 Task: Add Jam as a username in instant messaging.
Action: Mouse moved to (654, 62)
Screenshot: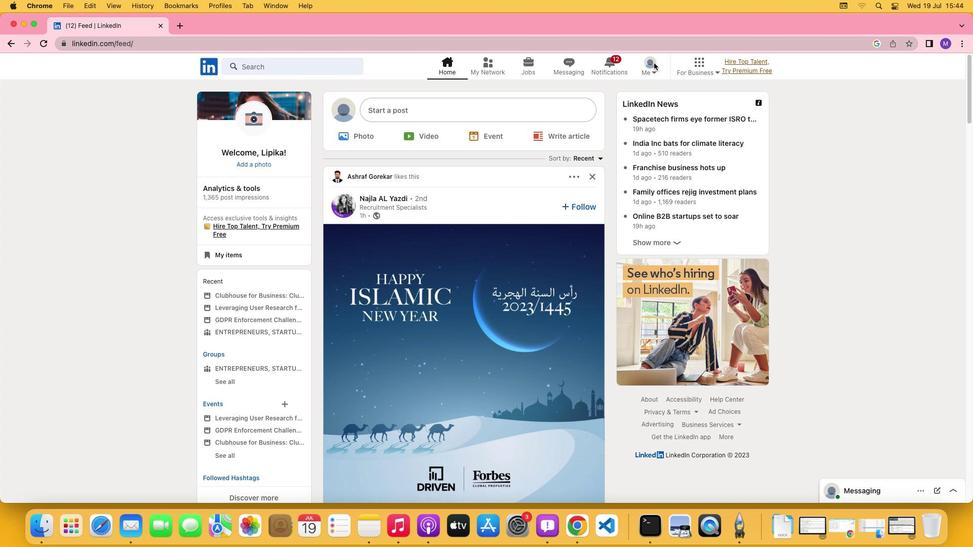 
Action: Mouse pressed left at (654, 62)
Screenshot: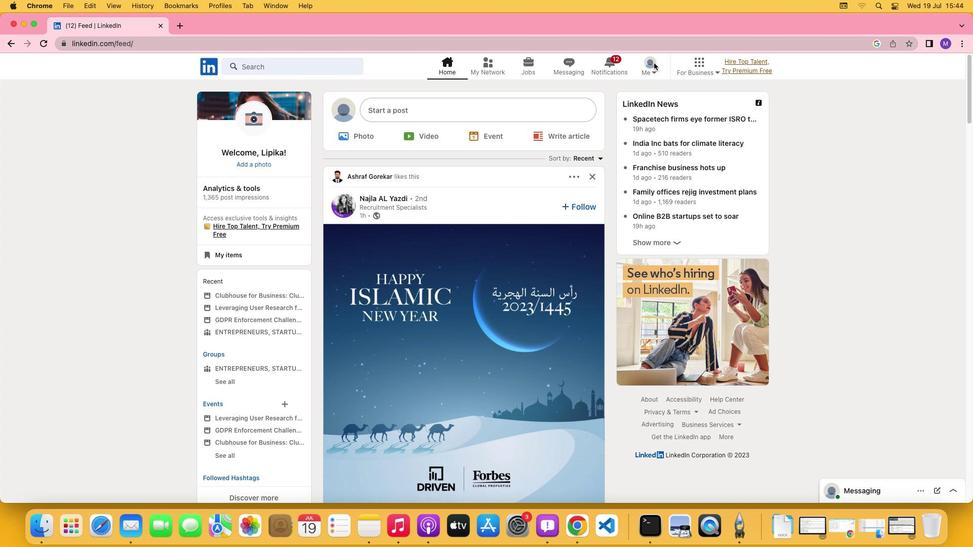 
Action: Mouse moved to (654, 70)
Screenshot: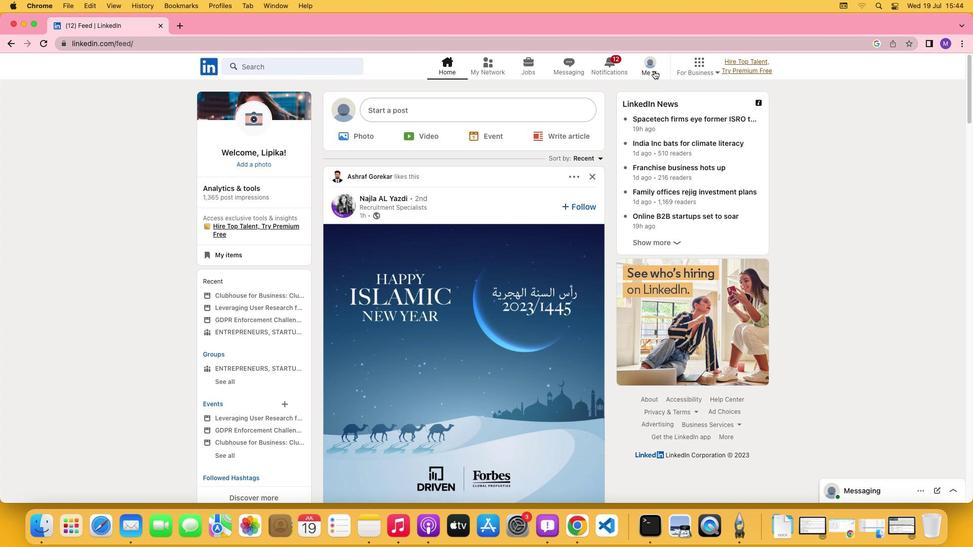 
Action: Mouse pressed left at (654, 70)
Screenshot: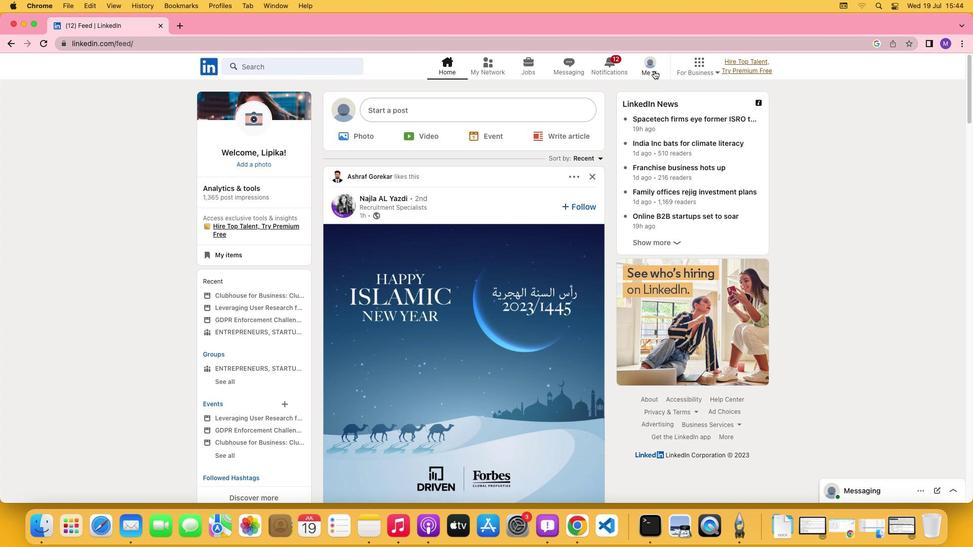 
Action: Mouse moved to (640, 124)
Screenshot: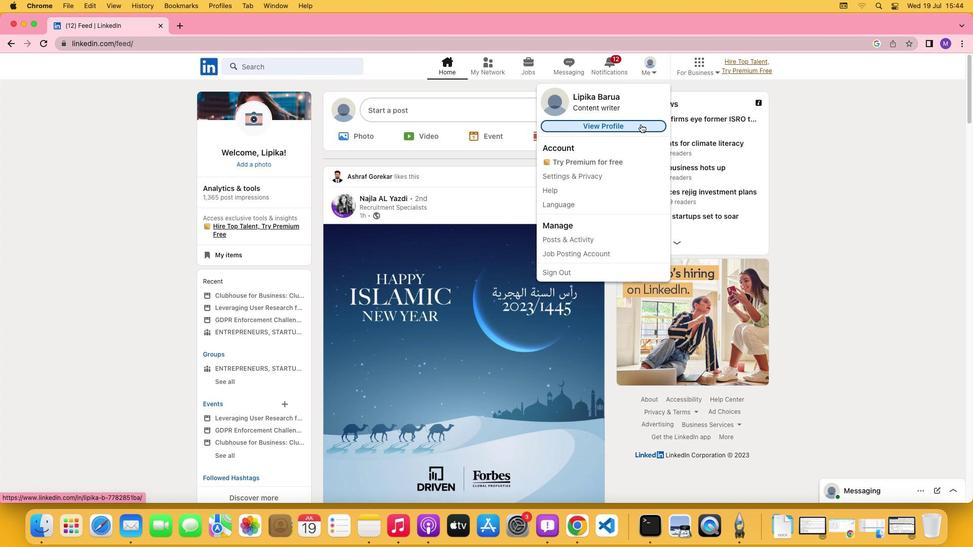 
Action: Mouse pressed left at (640, 124)
Screenshot: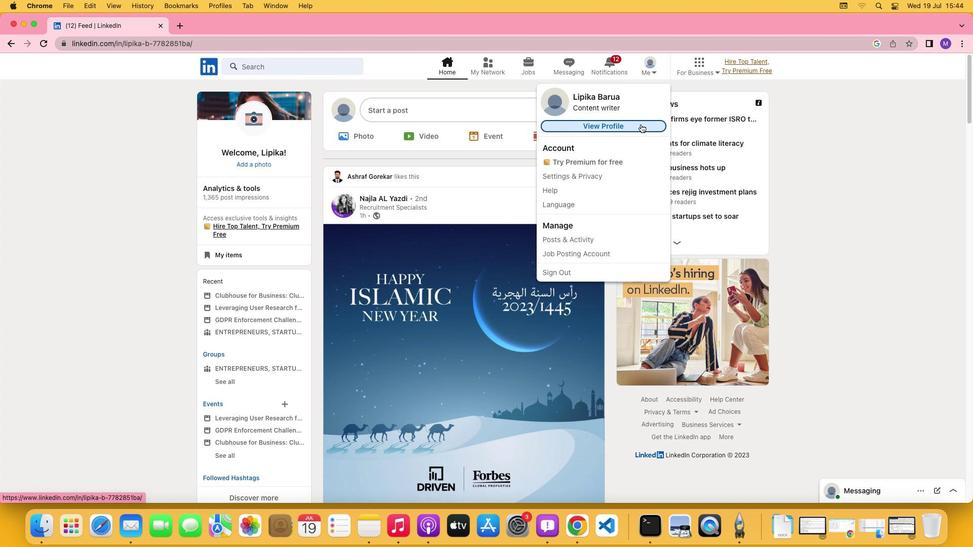 
Action: Mouse moved to (323, 329)
Screenshot: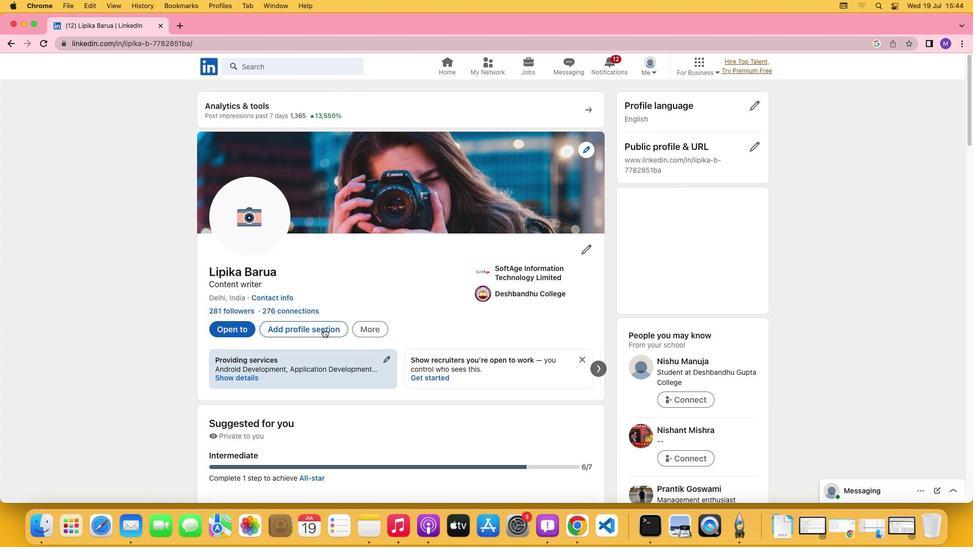 
Action: Mouse pressed left at (323, 329)
Screenshot: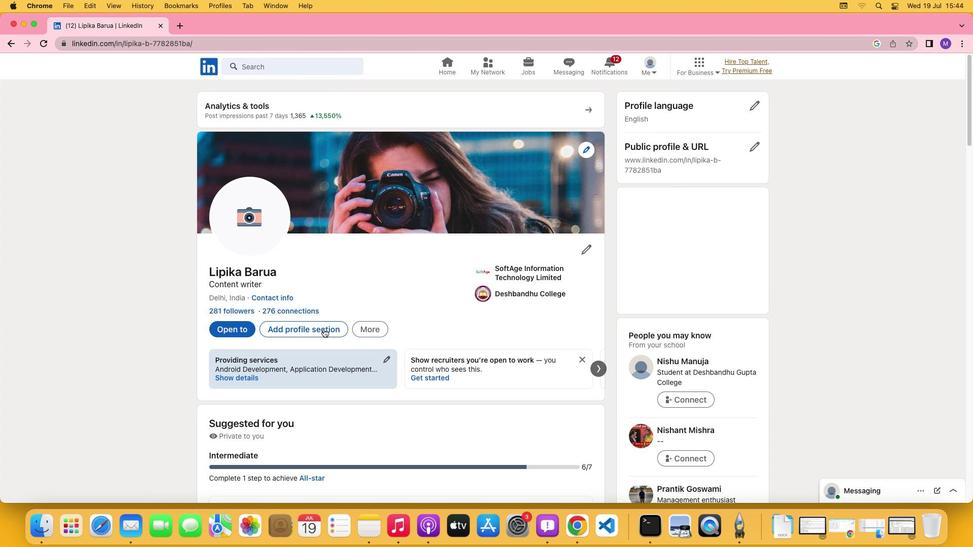 
Action: Mouse moved to (381, 304)
Screenshot: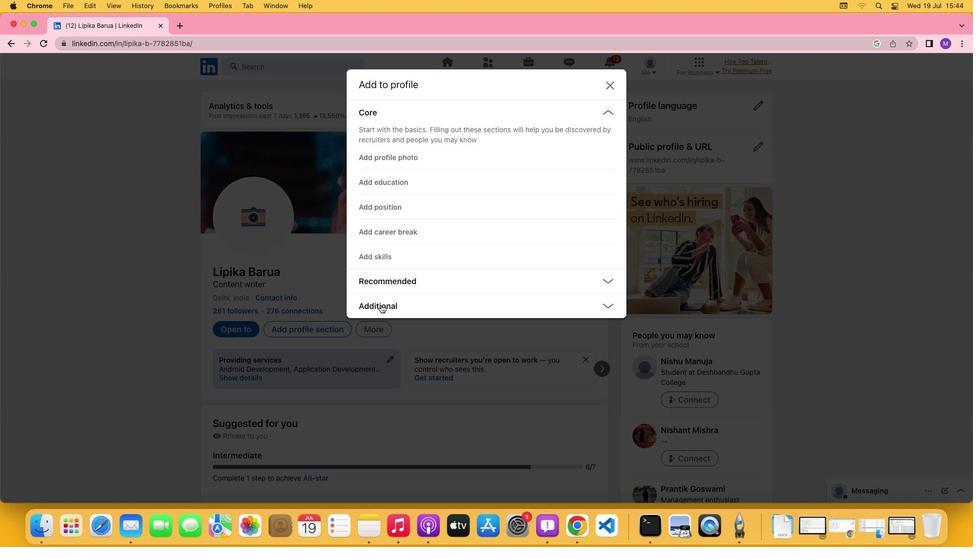 
Action: Mouse pressed left at (381, 304)
Screenshot: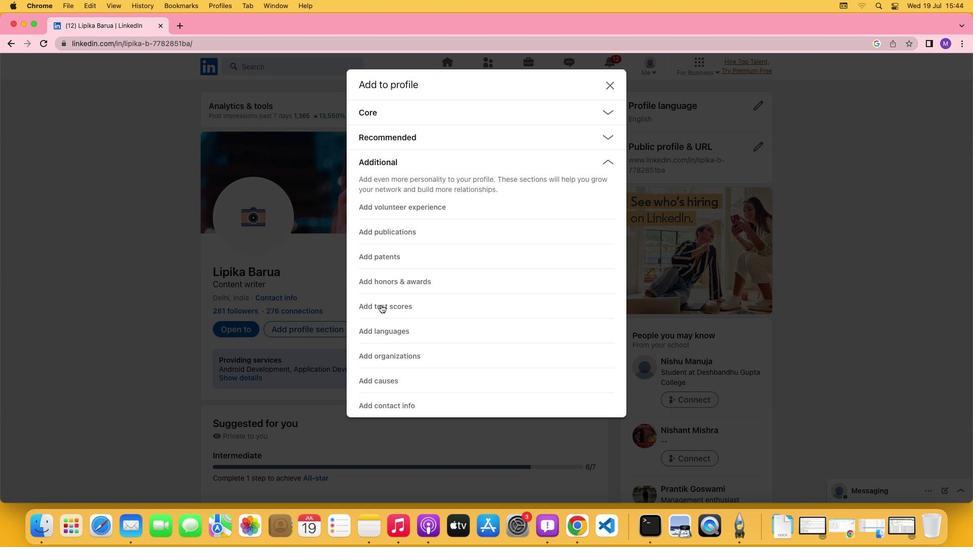 
Action: Mouse moved to (381, 407)
Screenshot: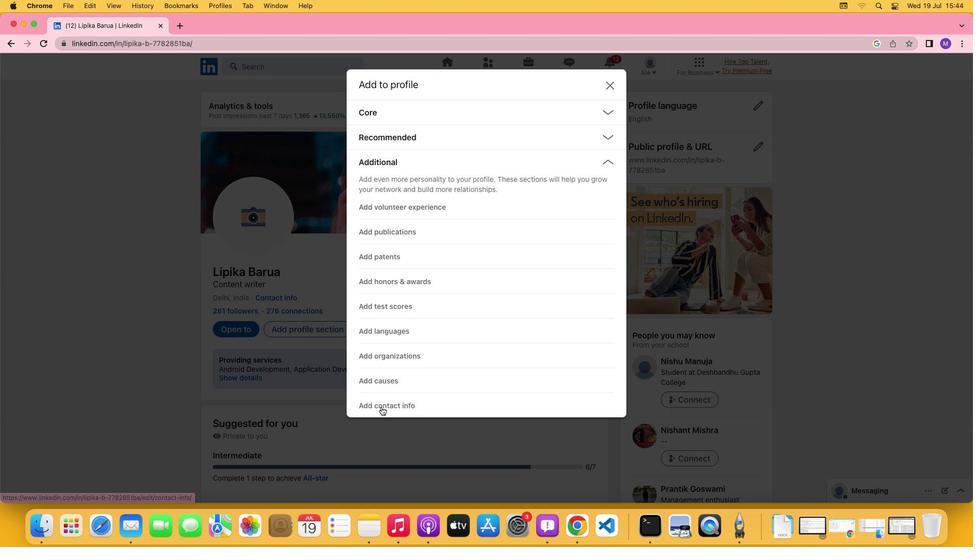 
Action: Mouse pressed left at (381, 407)
Screenshot: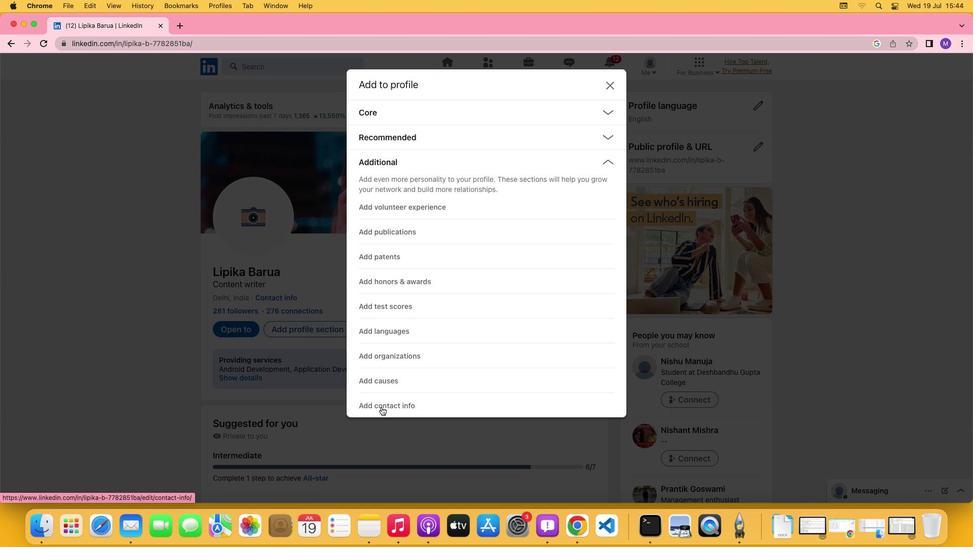 
Action: Mouse moved to (425, 344)
Screenshot: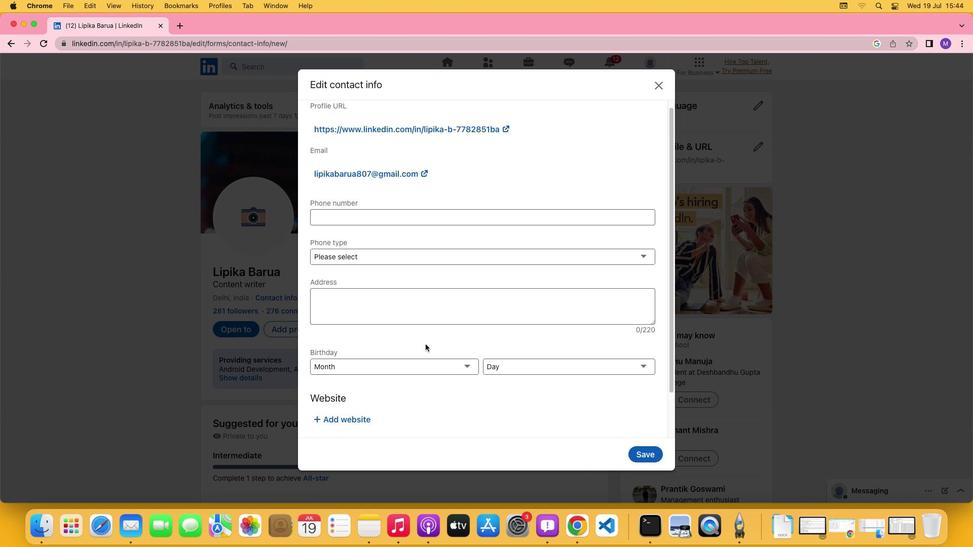 
Action: Mouse scrolled (425, 344) with delta (0, 0)
Screenshot: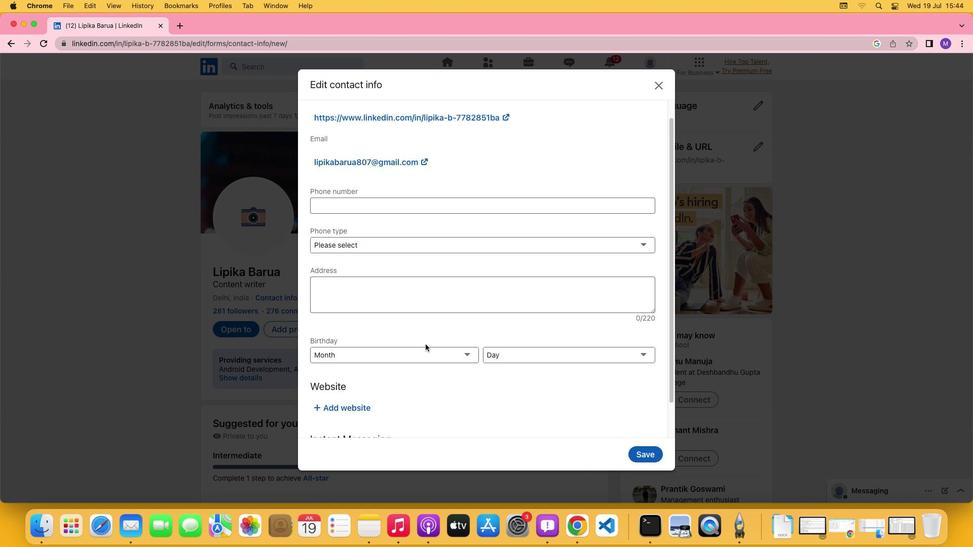 
Action: Mouse scrolled (425, 344) with delta (0, 0)
Screenshot: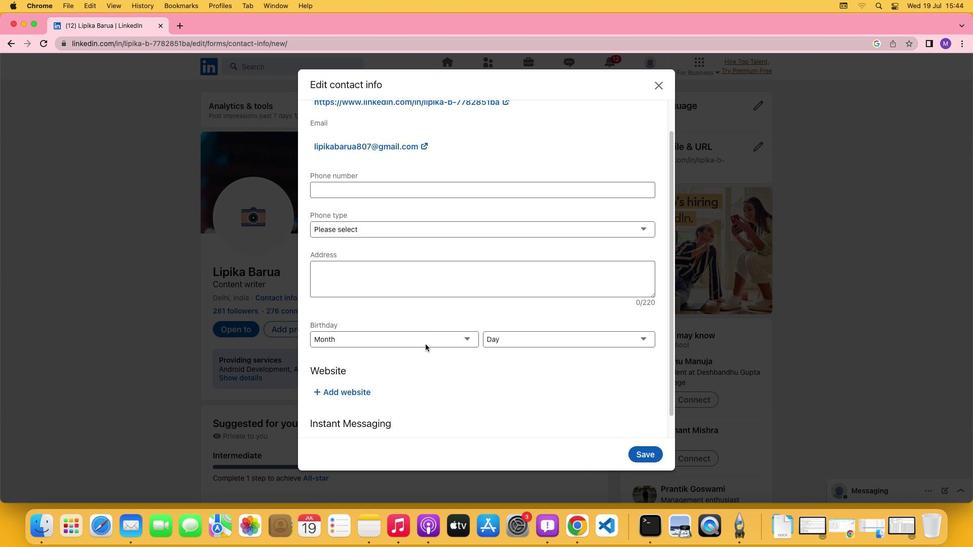 
Action: Mouse scrolled (425, 344) with delta (0, -1)
Screenshot: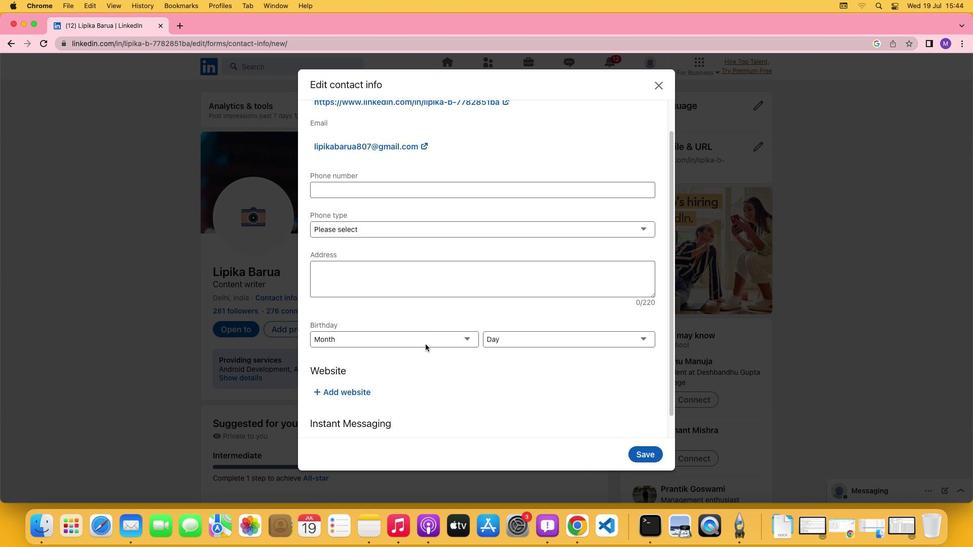 
Action: Mouse scrolled (425, 344) with delta (0, -2)
Screenshot: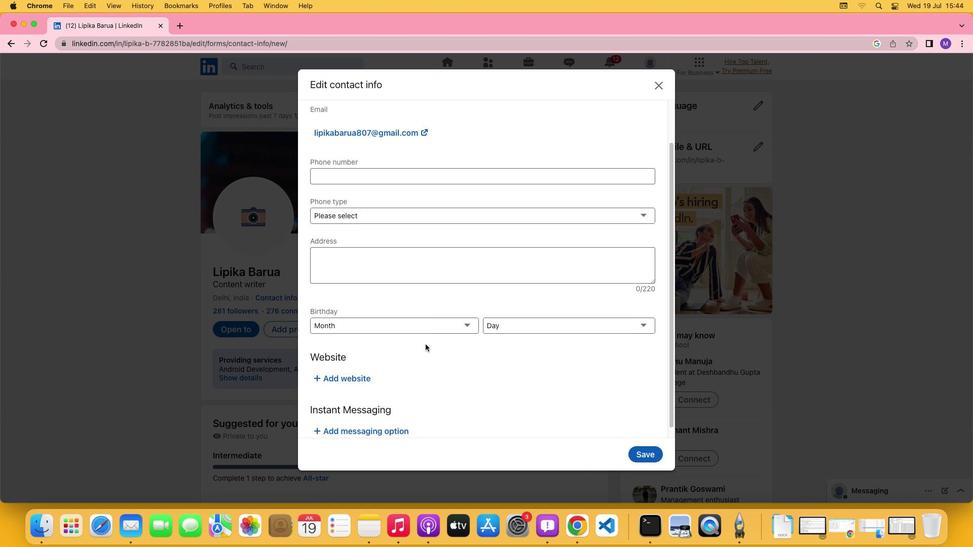 
Action: Mouse scrolled (425, 344) with delta (0, -2)
Screenshot: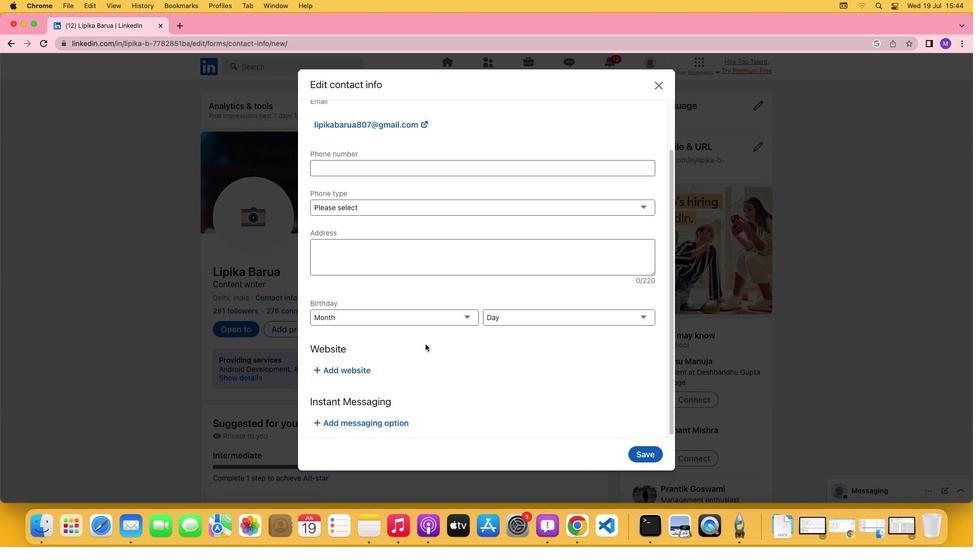 
Action: Mouse moved to (377, 421)
Screenshot: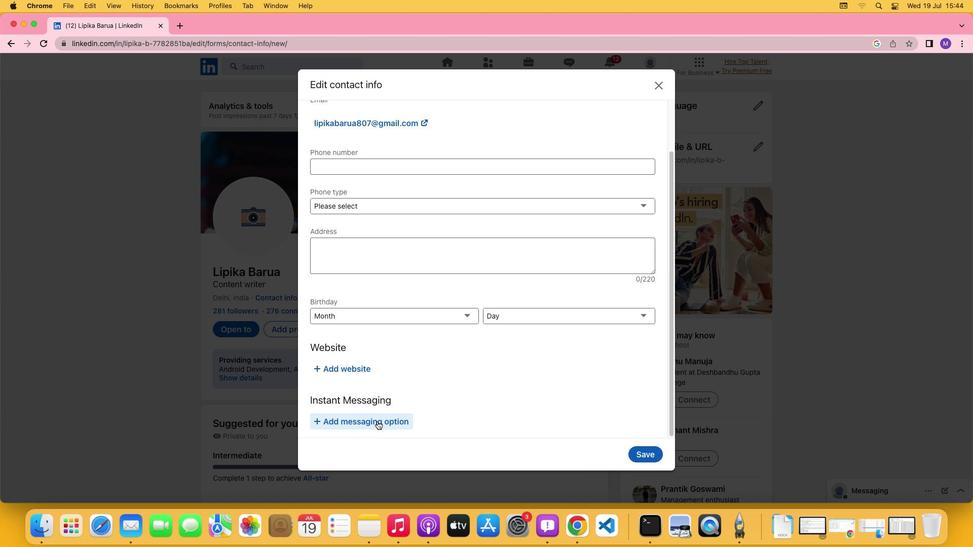 
Action: Mouse pressed left at (377, 421)
Screenshot: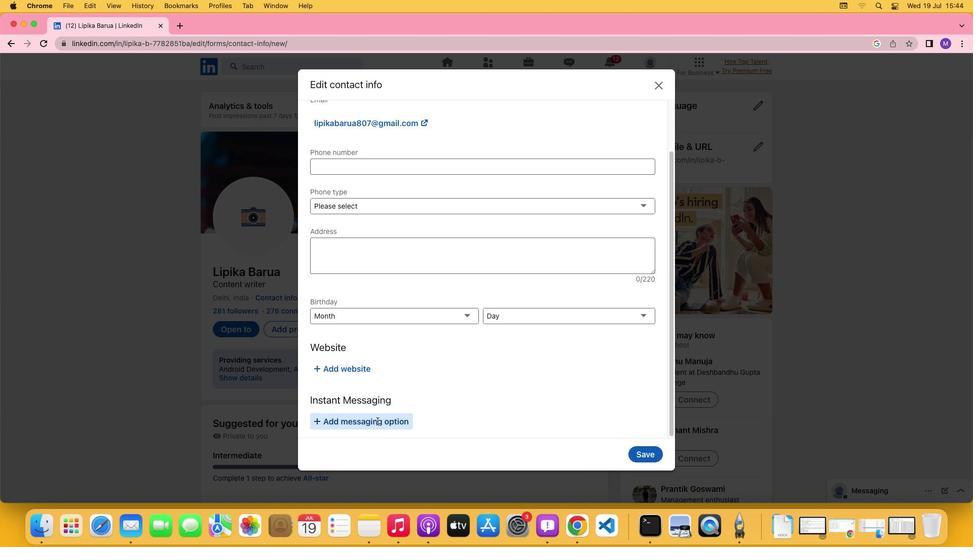 
Action: Mouse moved to (384, 429)
Screenshot: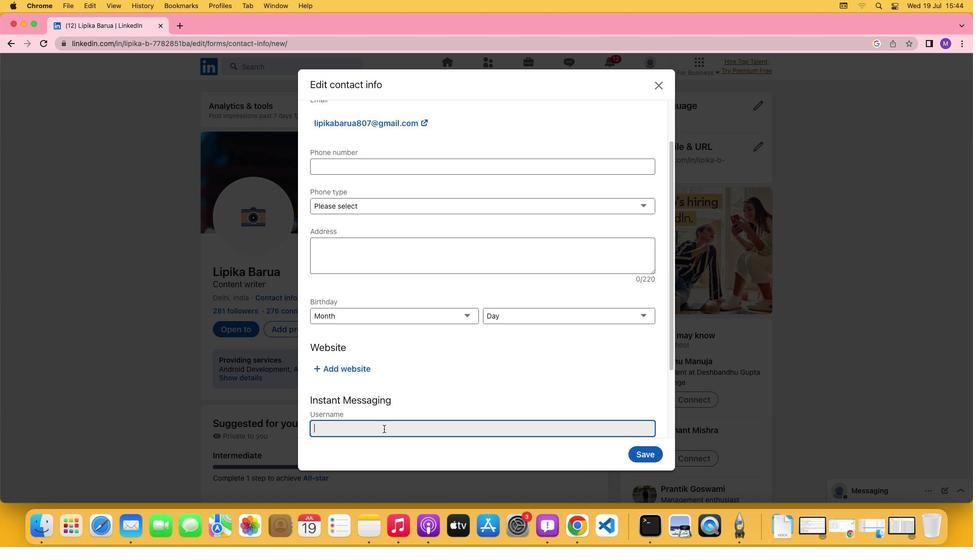 
Action: Mouse pressed left at (384, 429)
Screenshot: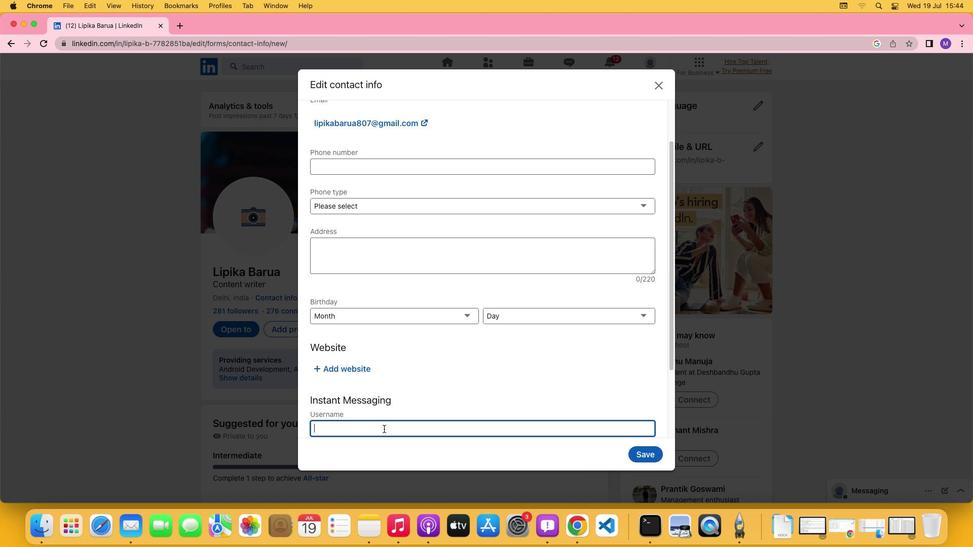 
Action: Key pressed Key.shift'J''a''m'
Screenshot: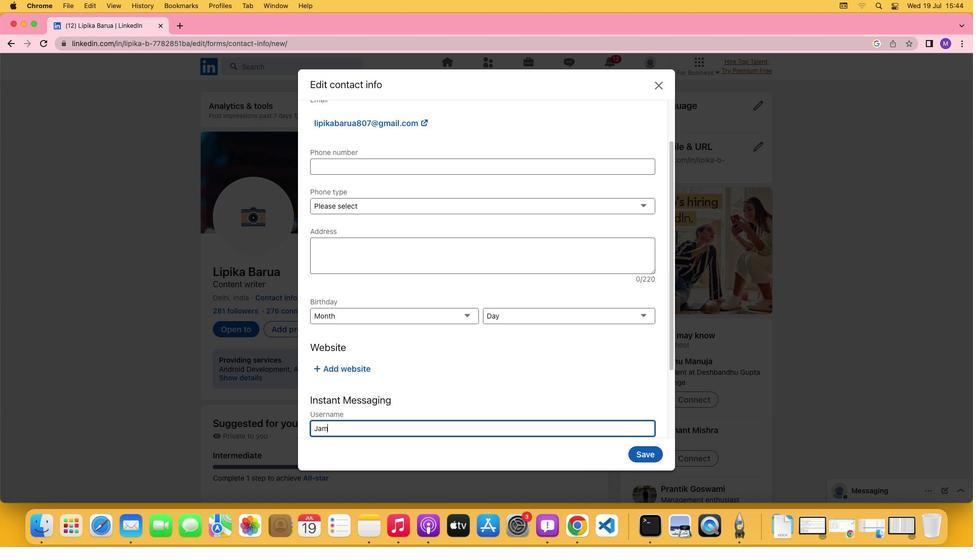 
Action: Mouse moved to (564, 389)
Screenshot: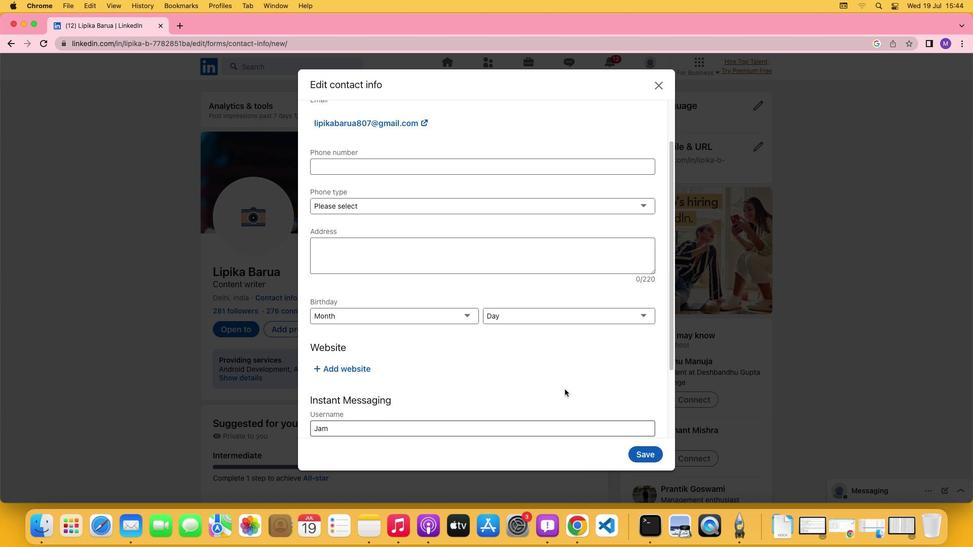
Action: Mouse pressed left at (564, 389)
Screenshot: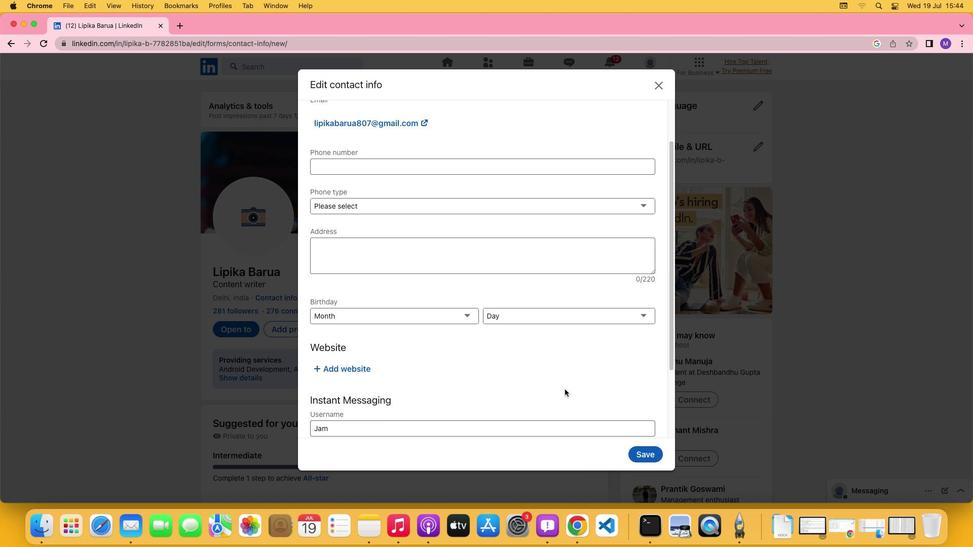 
